 Task: Create a task  Improve the appâ€™s error messages and user feedback system , assign it to team member softage.10@softage.net in the project Vertex and update the status of the task to  Off Track , set the priority of the task to Medium.
Action: Mouse moved to (65, 410)
Screenshot: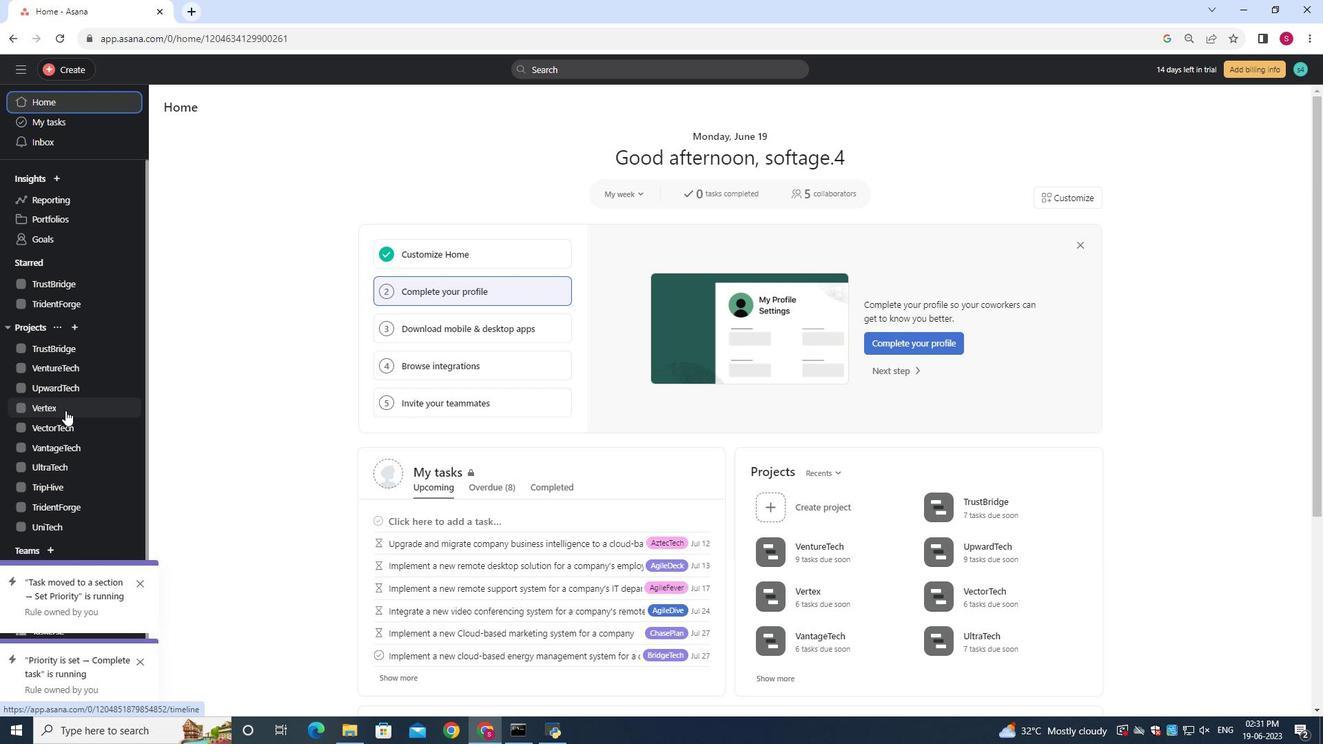 
Action: Mouse pressed left at (65, 410)
Screenshot: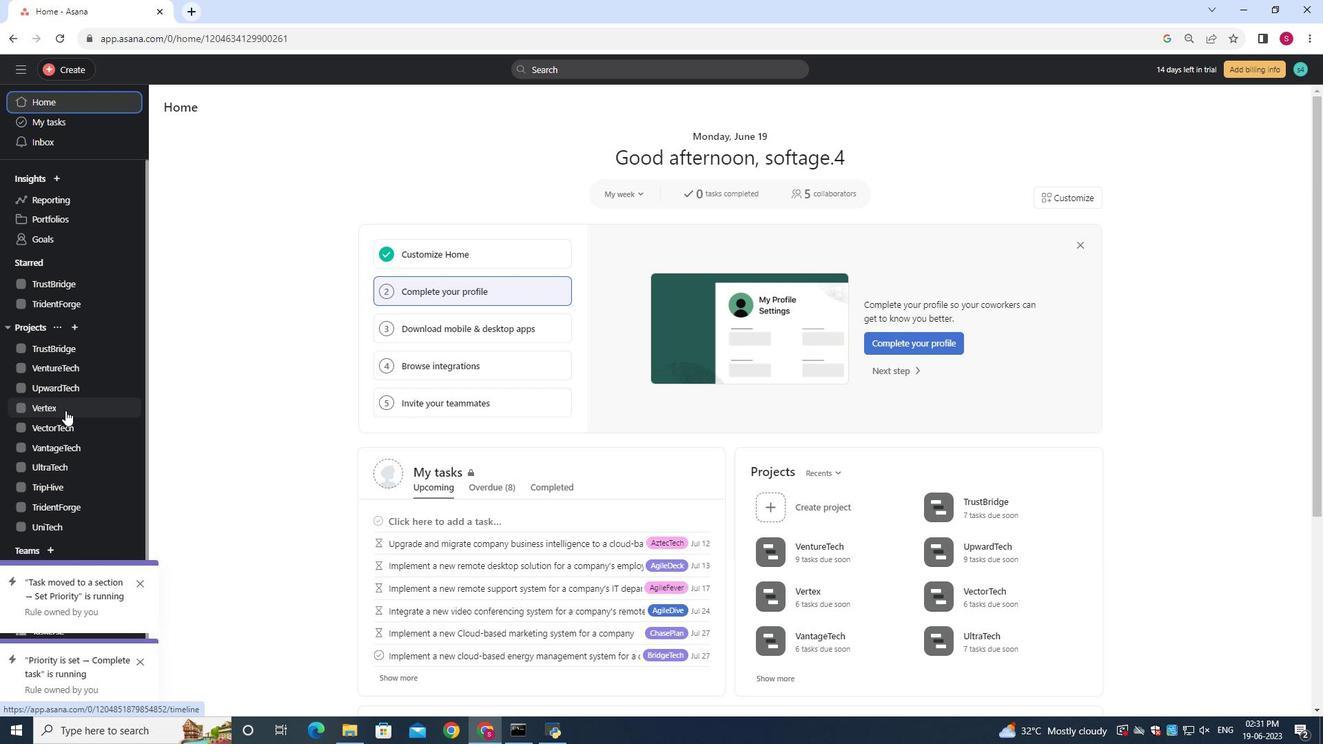 
Action: Mouse moved to (184, 161)
Screenshot: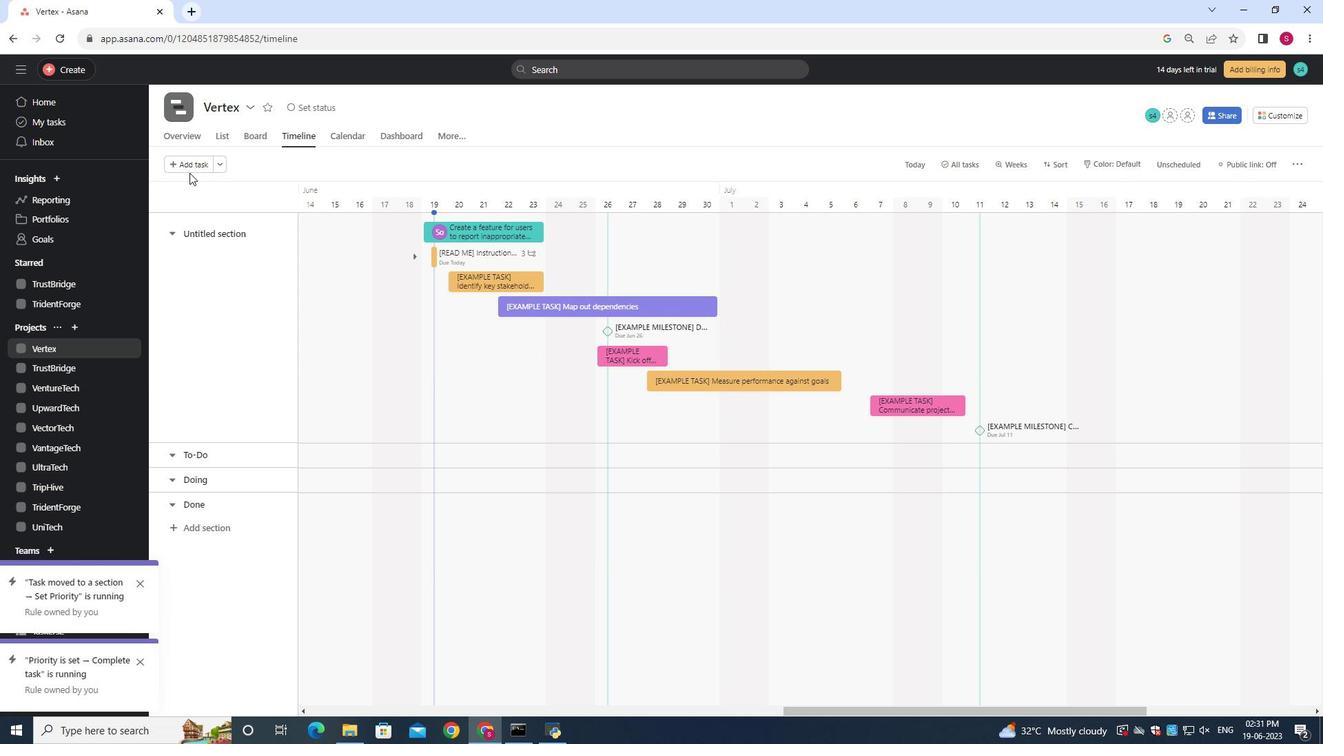 
Action: Mouse pressed left at (184, 161)
Screenshot: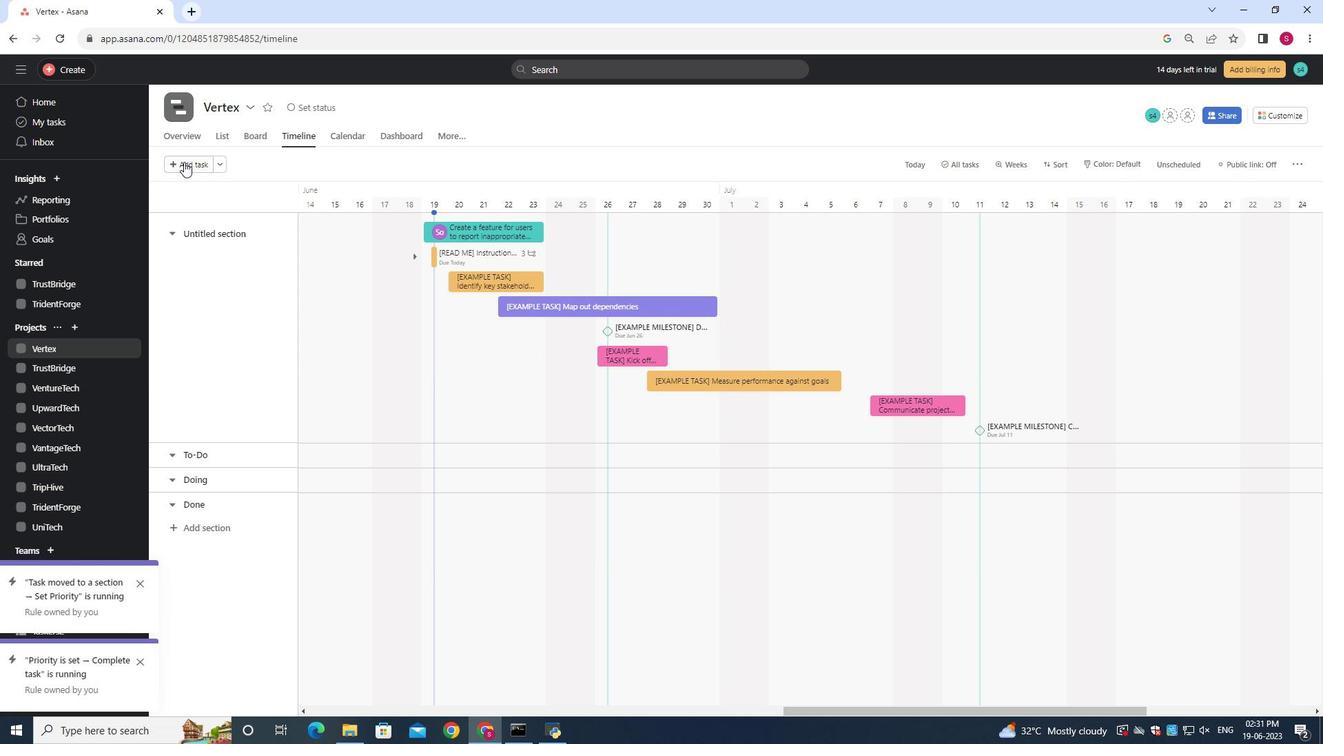 
Action: Mouse moved to (184, 162)
Screenshot: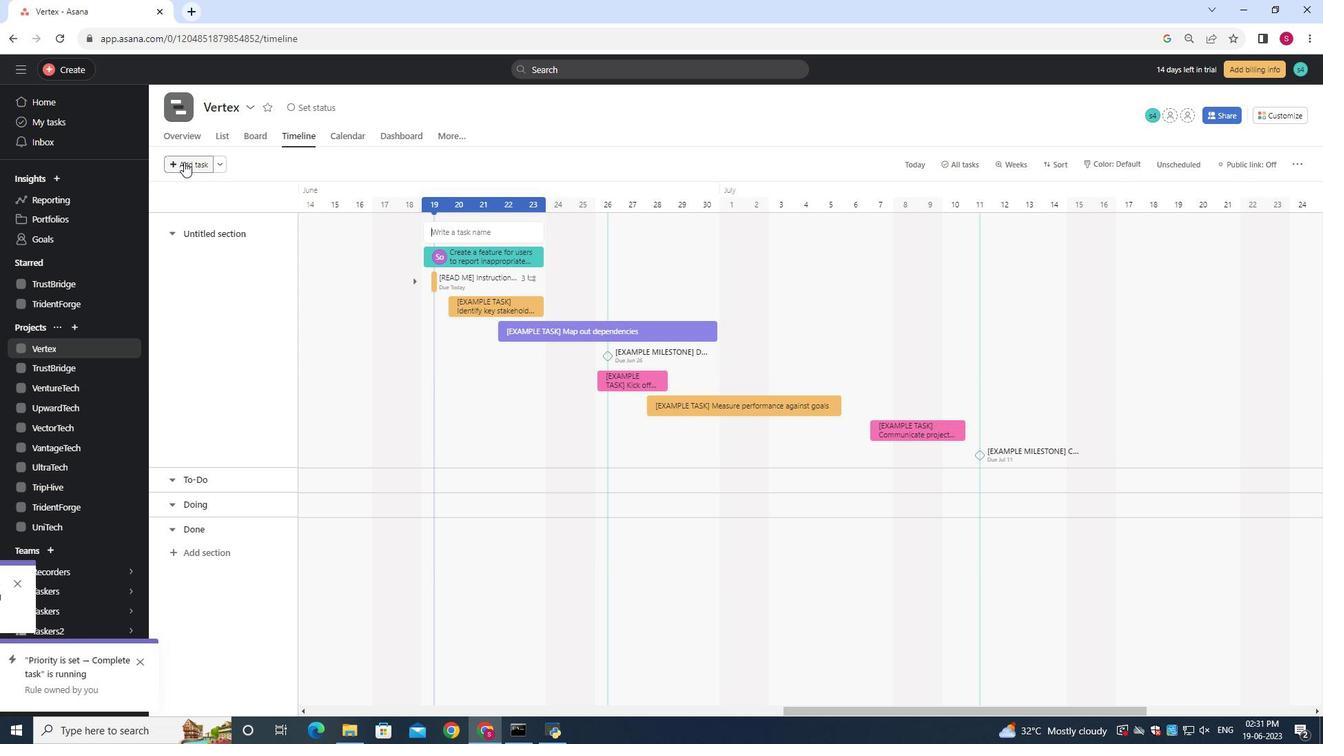 
Action: Key pressed <Key.shift>Improve<Key.space>the<Key.space>app's<Key.space>error<Key.space>messages<Key.space>and<Key.space>user<Key.space>feedback<Key.space>system
Screenshot: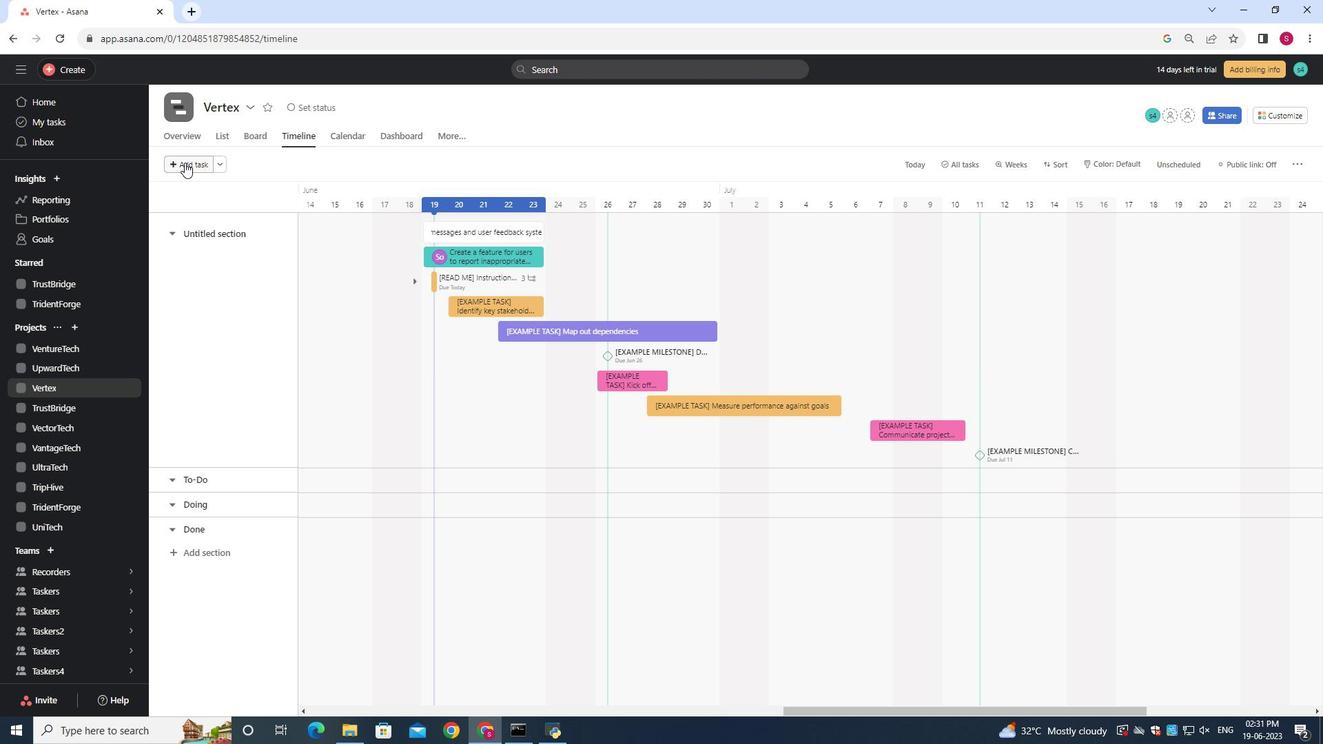 
Action: Mouse moved to (512, 229)
Screenshot: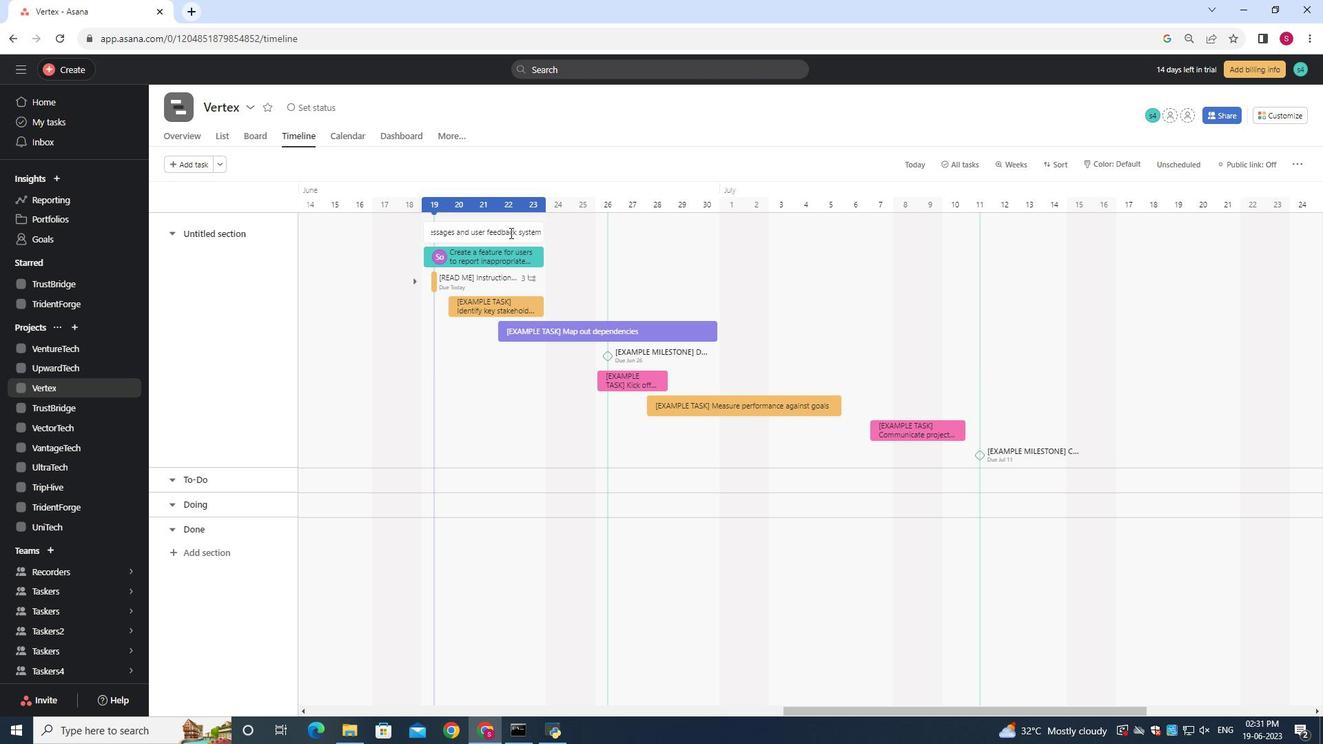 
Action: Mouse pressed left at (512, 229)
Screenshot: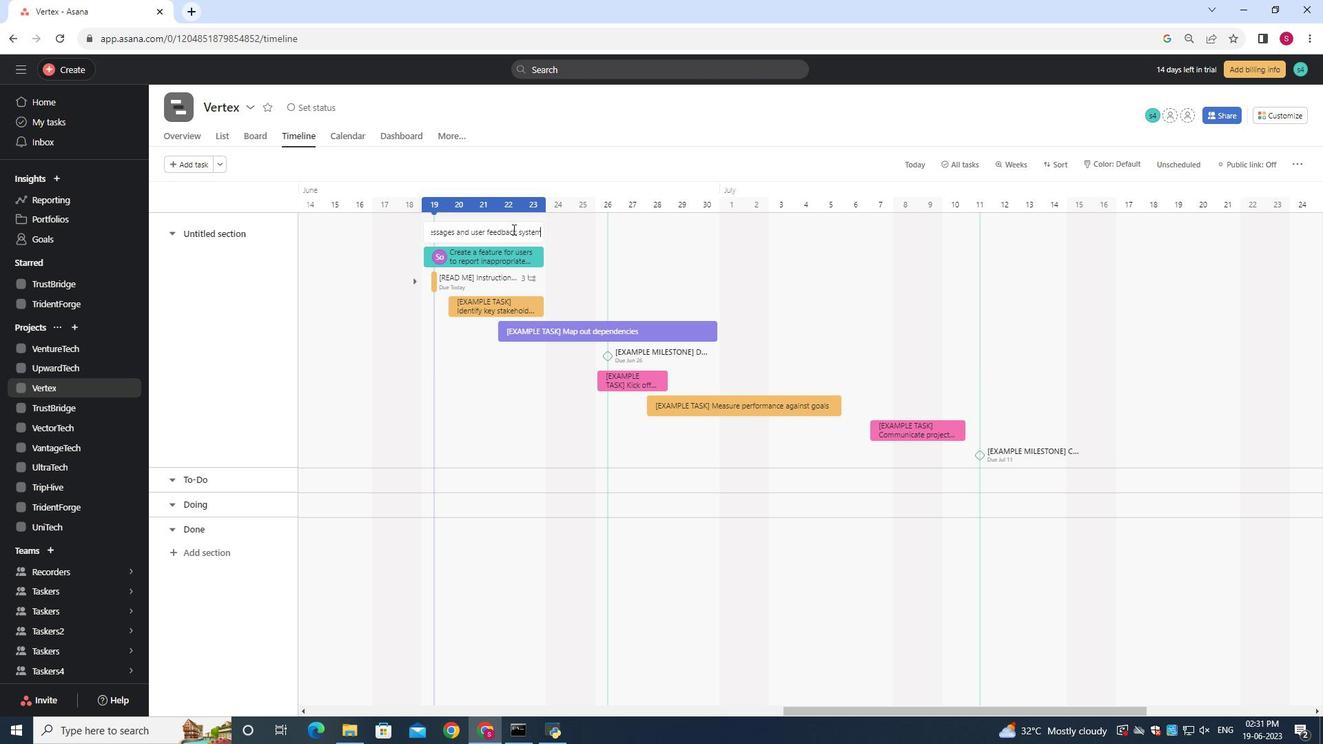 
Action: Mouse moved to (1049, 254)
Screenshot: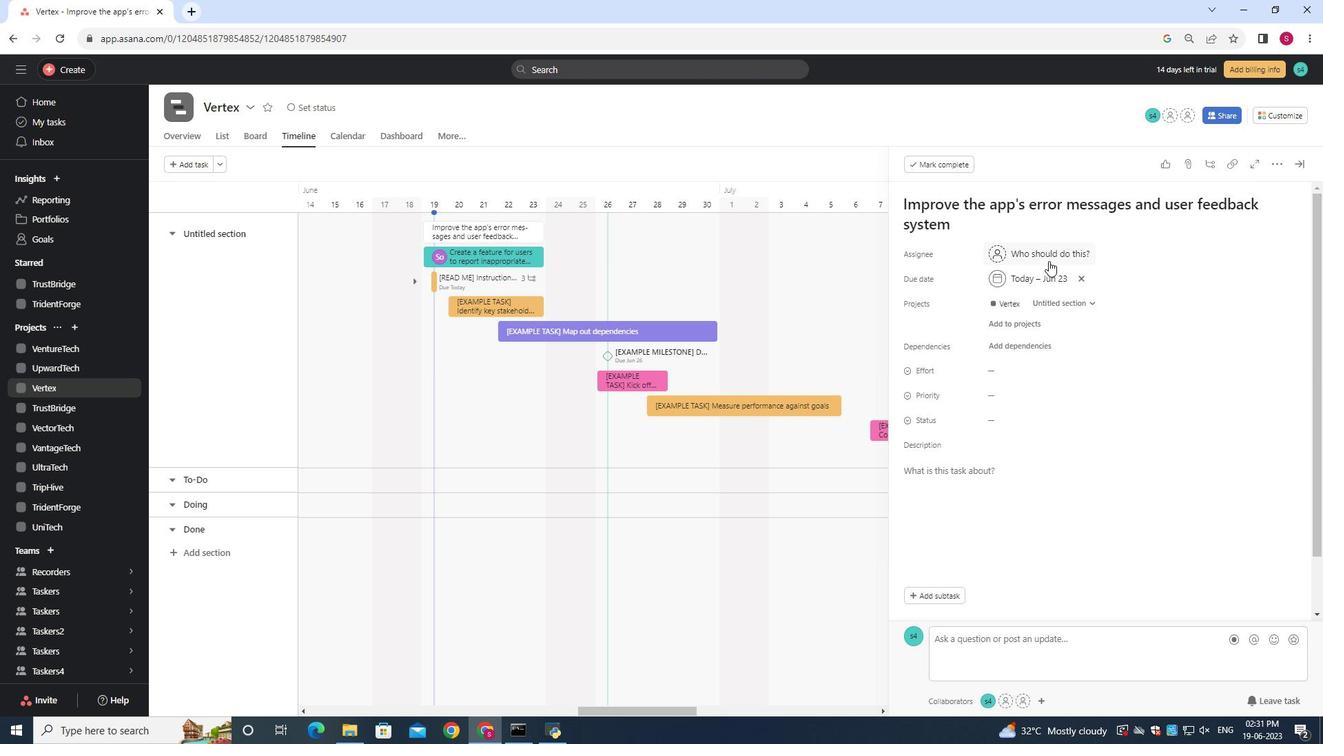 
Action: Mouse pressed left at (1049, 254)
Screenshot: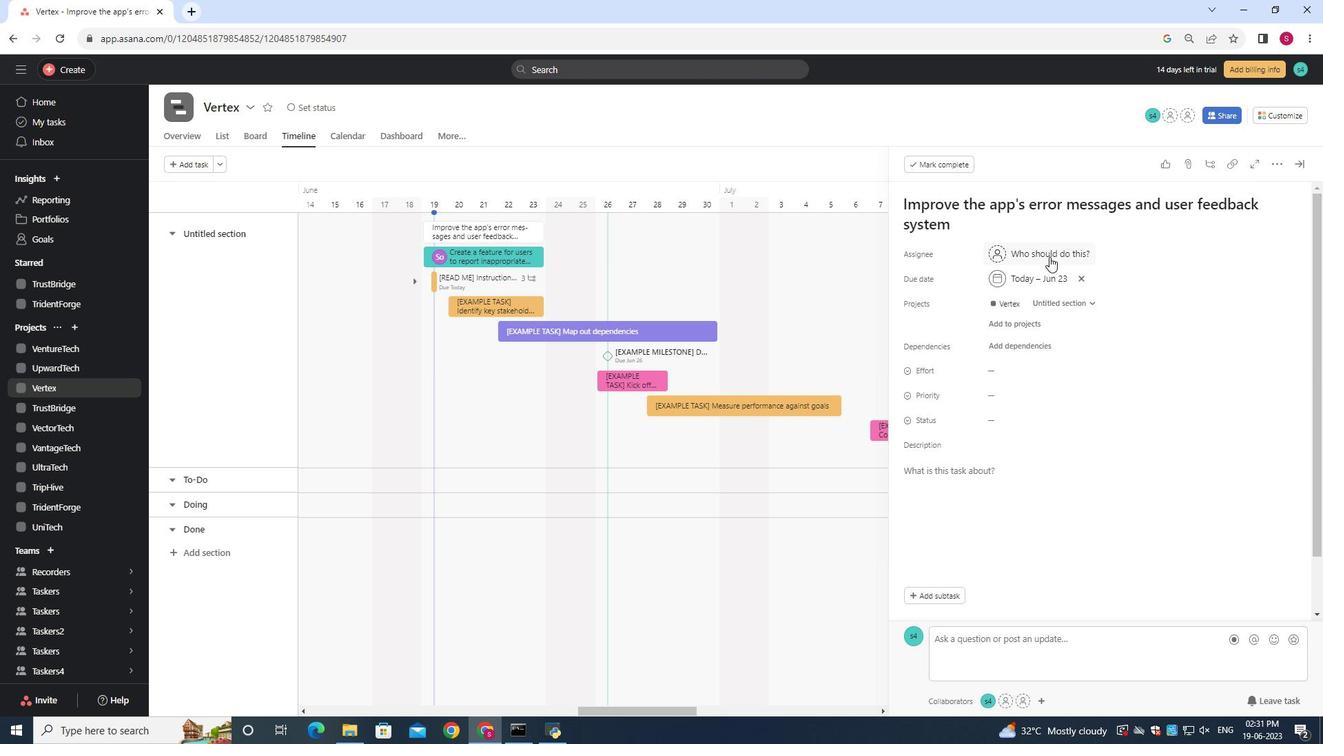 
Action: Mouse moved to (1049, 254)
Screenshot: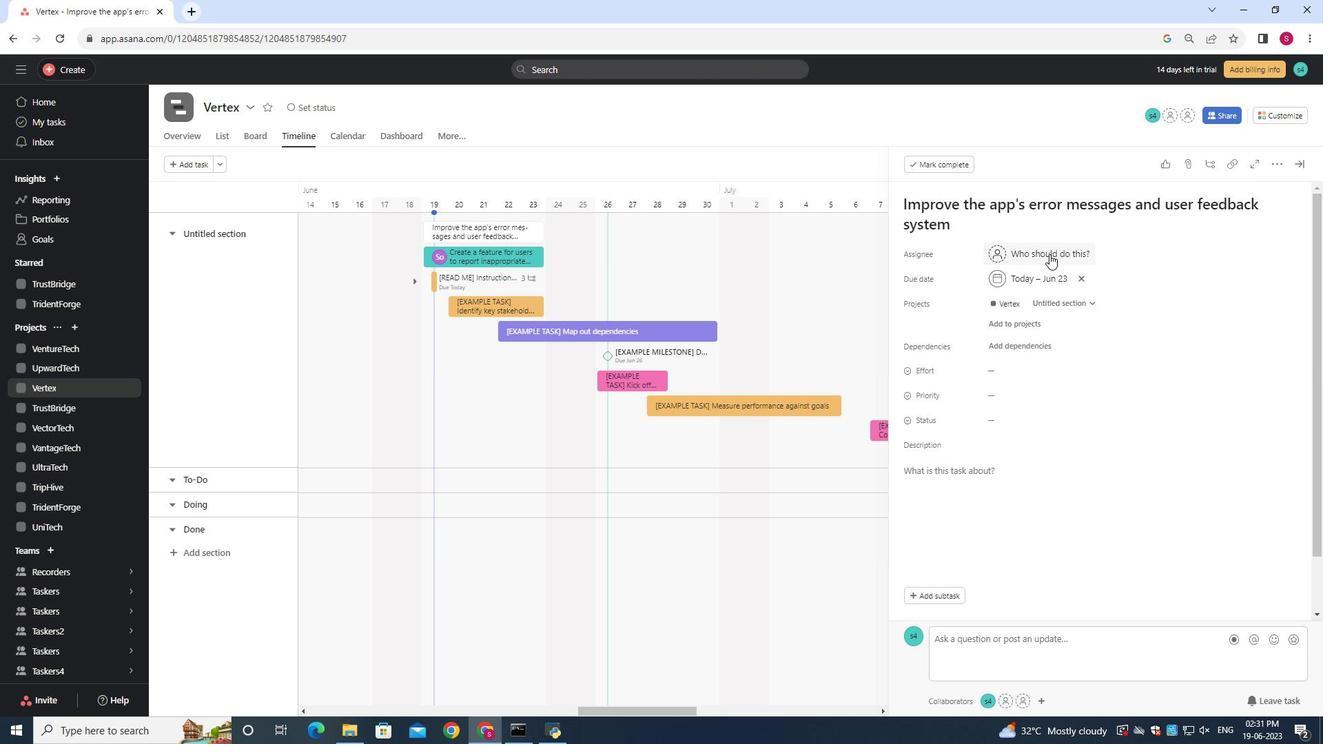 
Action: Key pressed softage.10<Key.shift>@softage.net
Screenshot: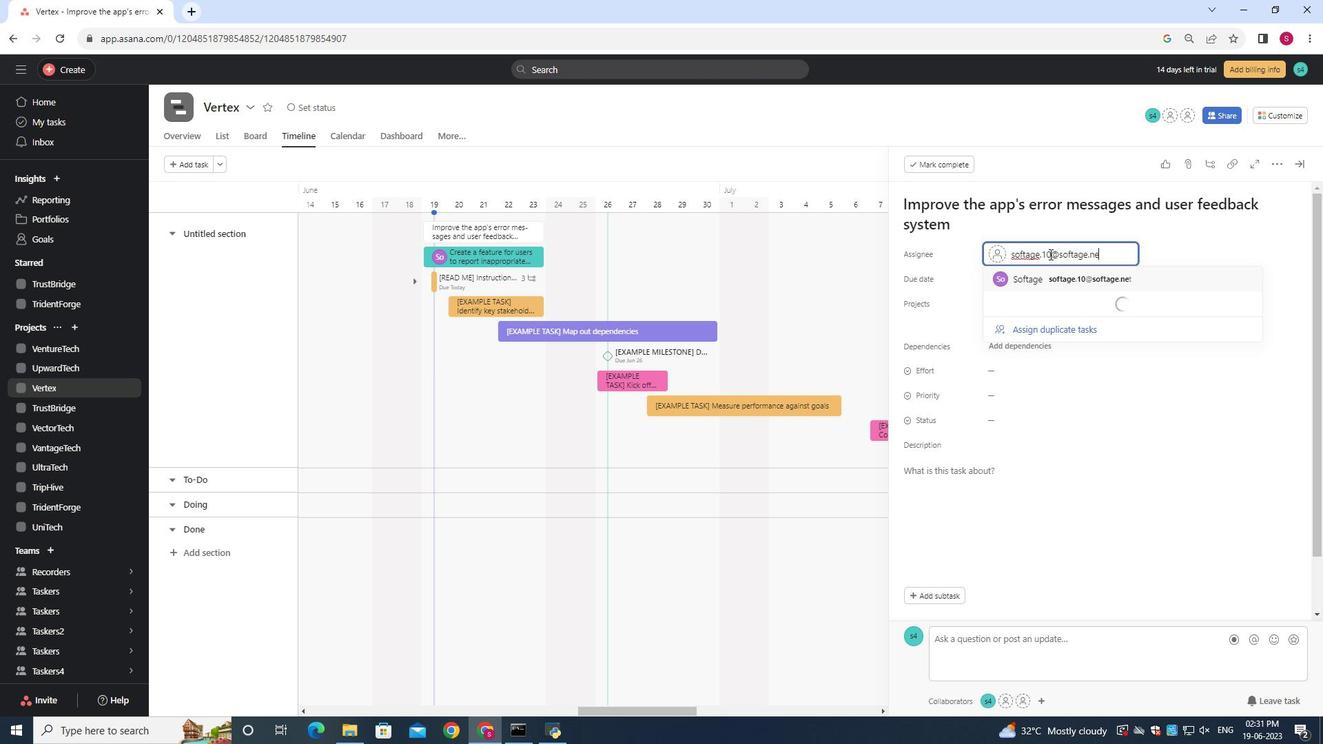 
Action: Mouse moved to (1068, 274)
Screenshot: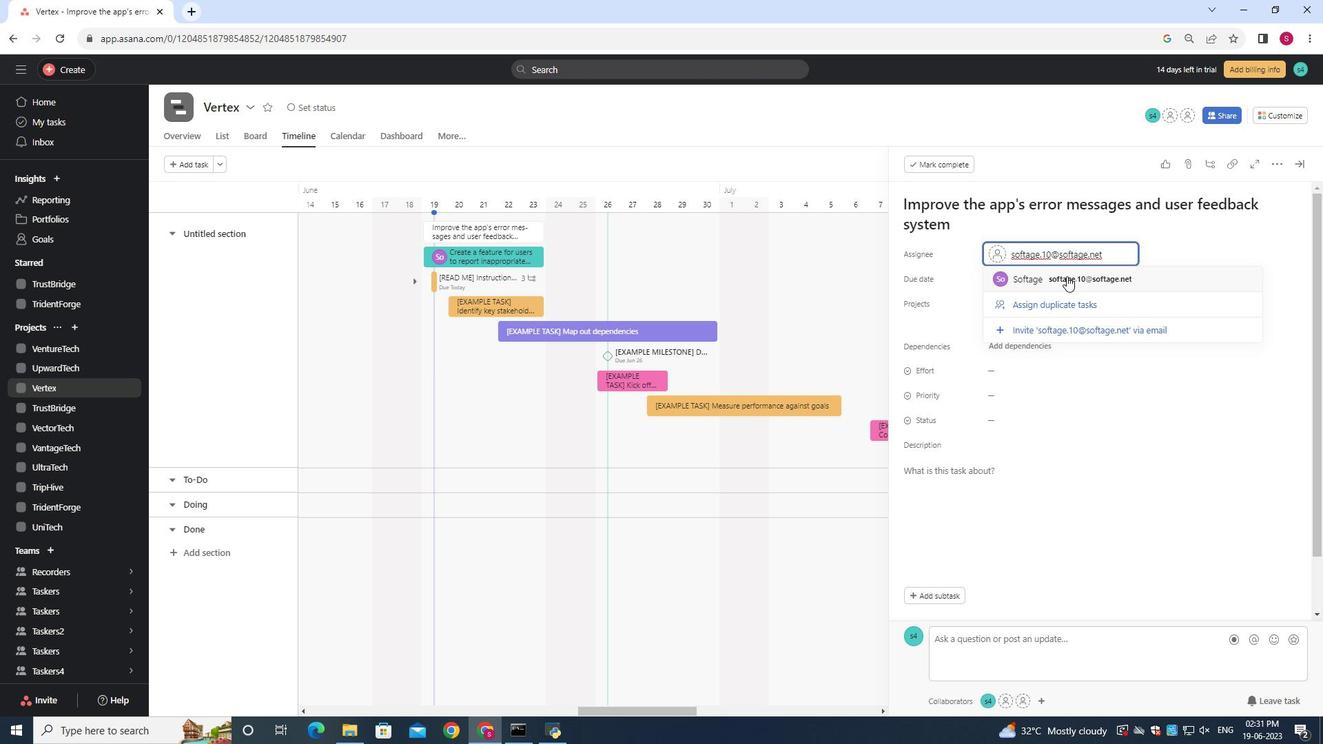 
Action: Mouse pressed left at (1068, 274)
Screenshot: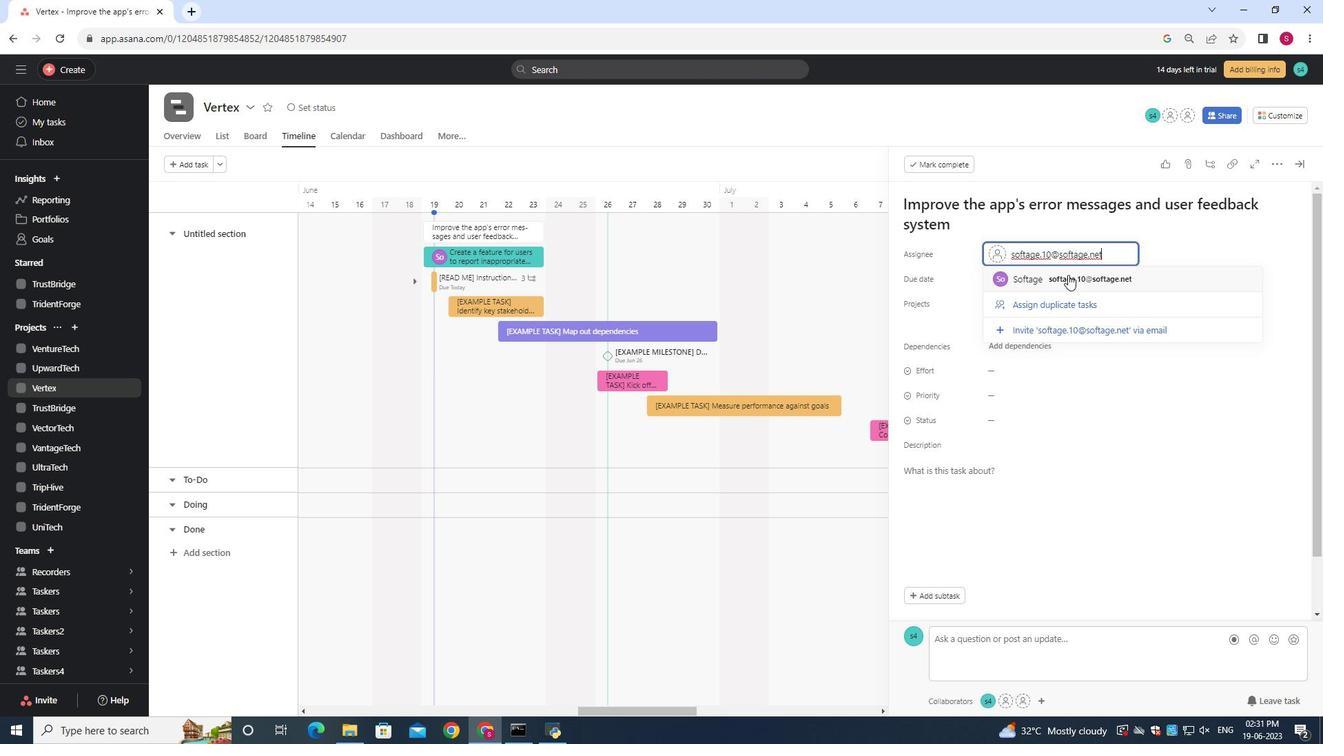 
Action: Mouse moved to (1018, 427)
Screenshot: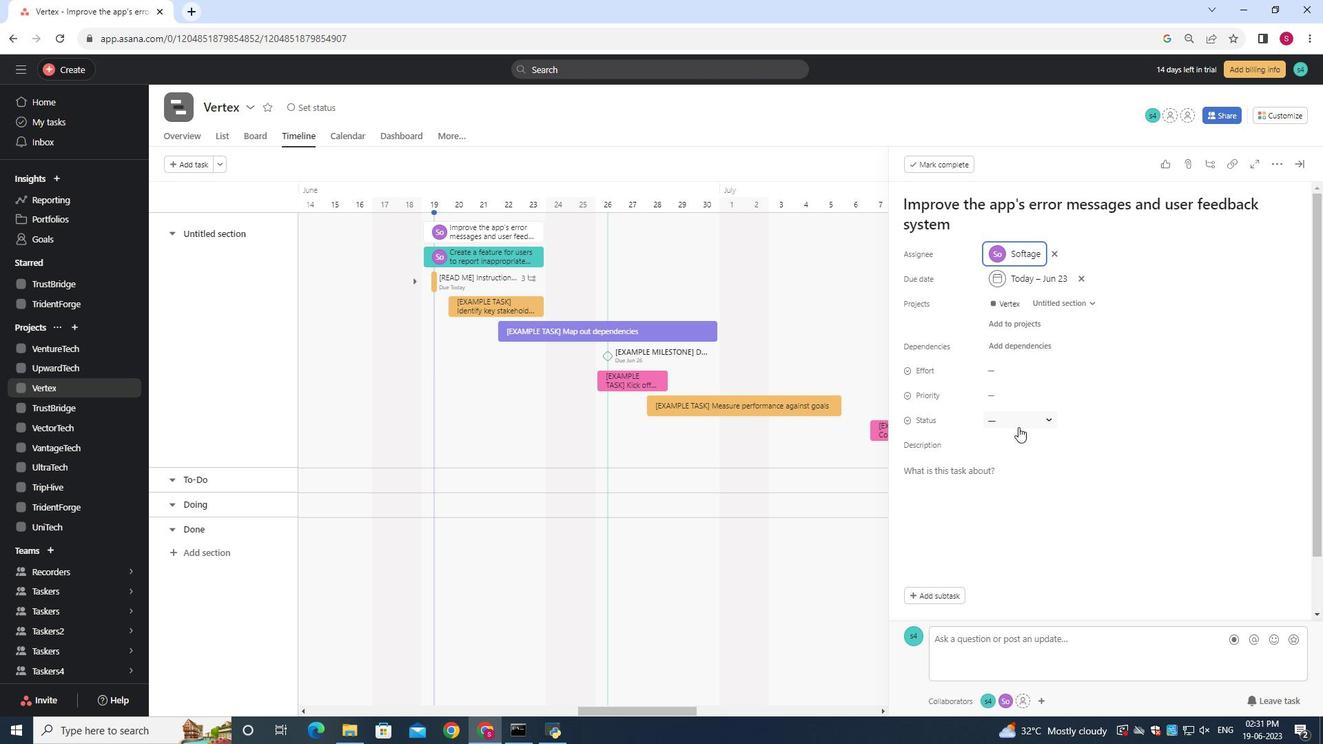 
Action: Mouse pressed left at (1018, 427)
Screenshot: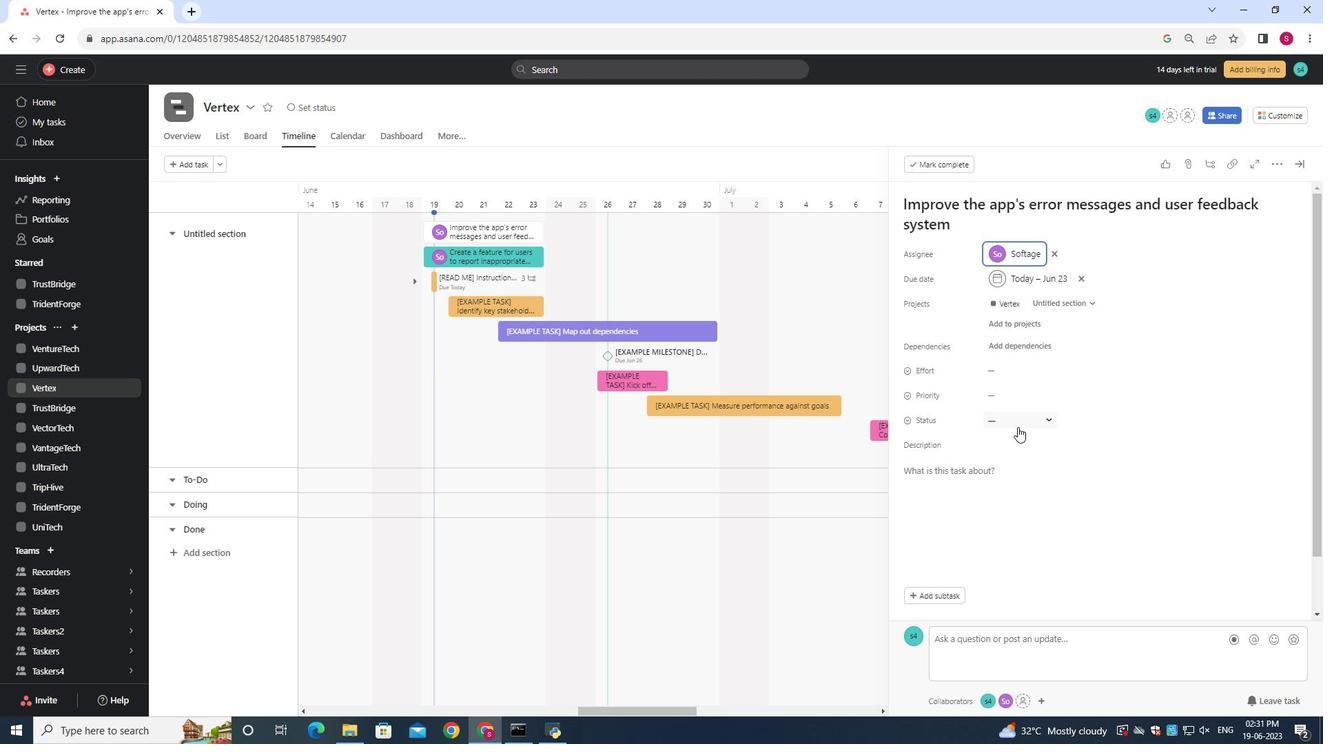 
Action: Mouse moved to (1037, 510)
Screenshot: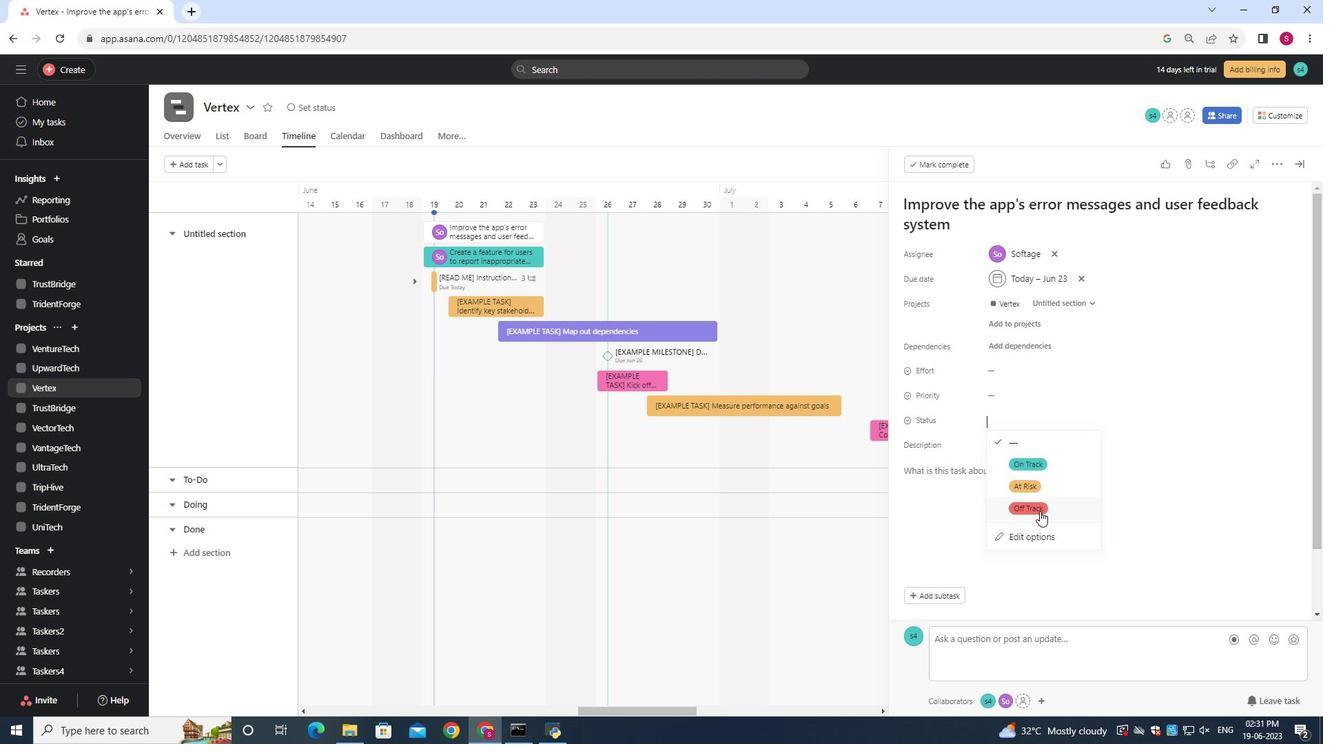 
Action: Mouse pressed left at (1037, 510)
Screenshot: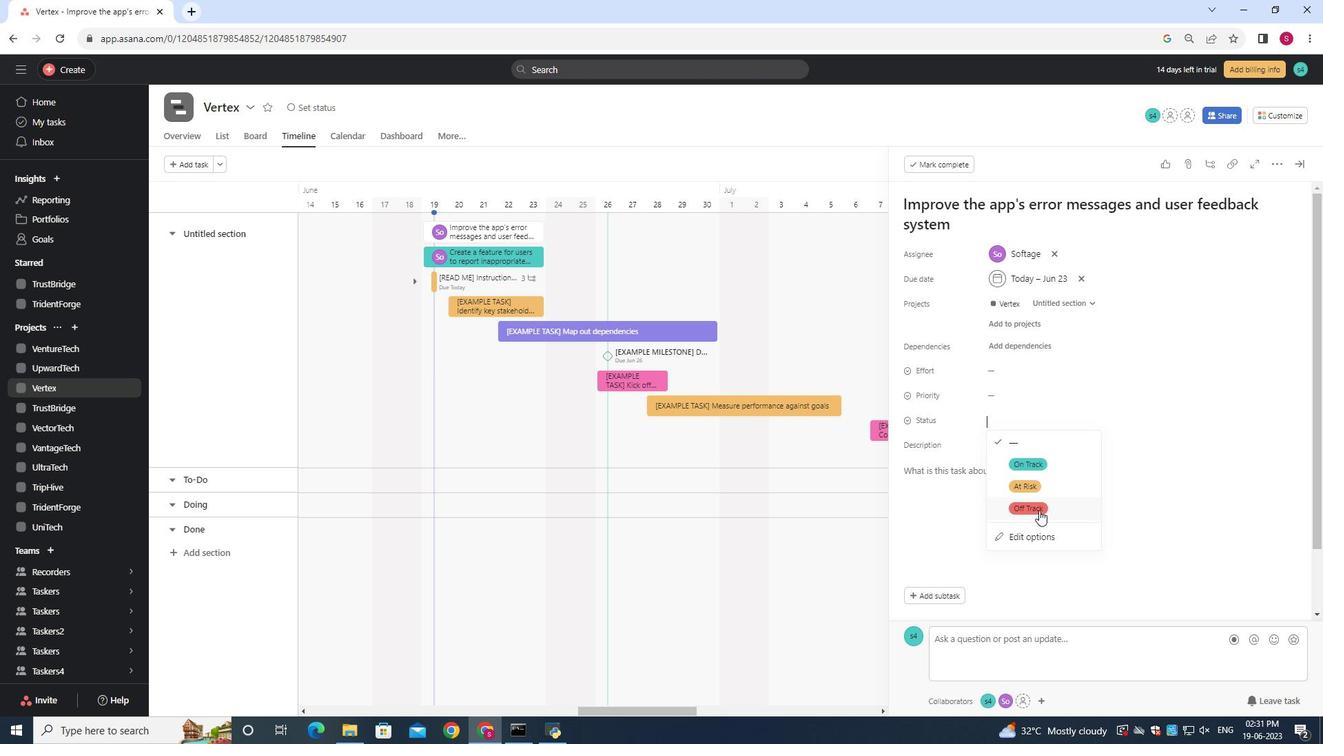 
Action: Mouse moved to (990, 402)
Screenshot: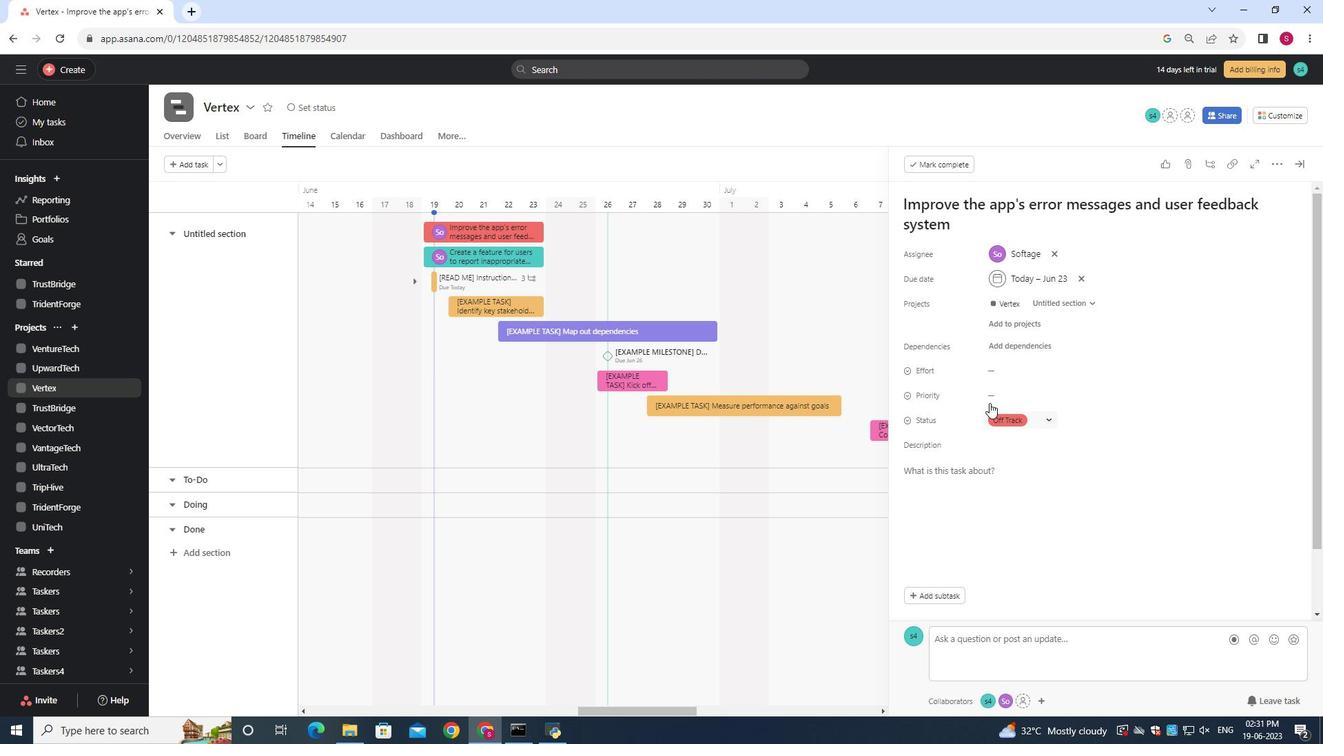 
Action: Mouse pressed left at (990, 402)
Screenshot: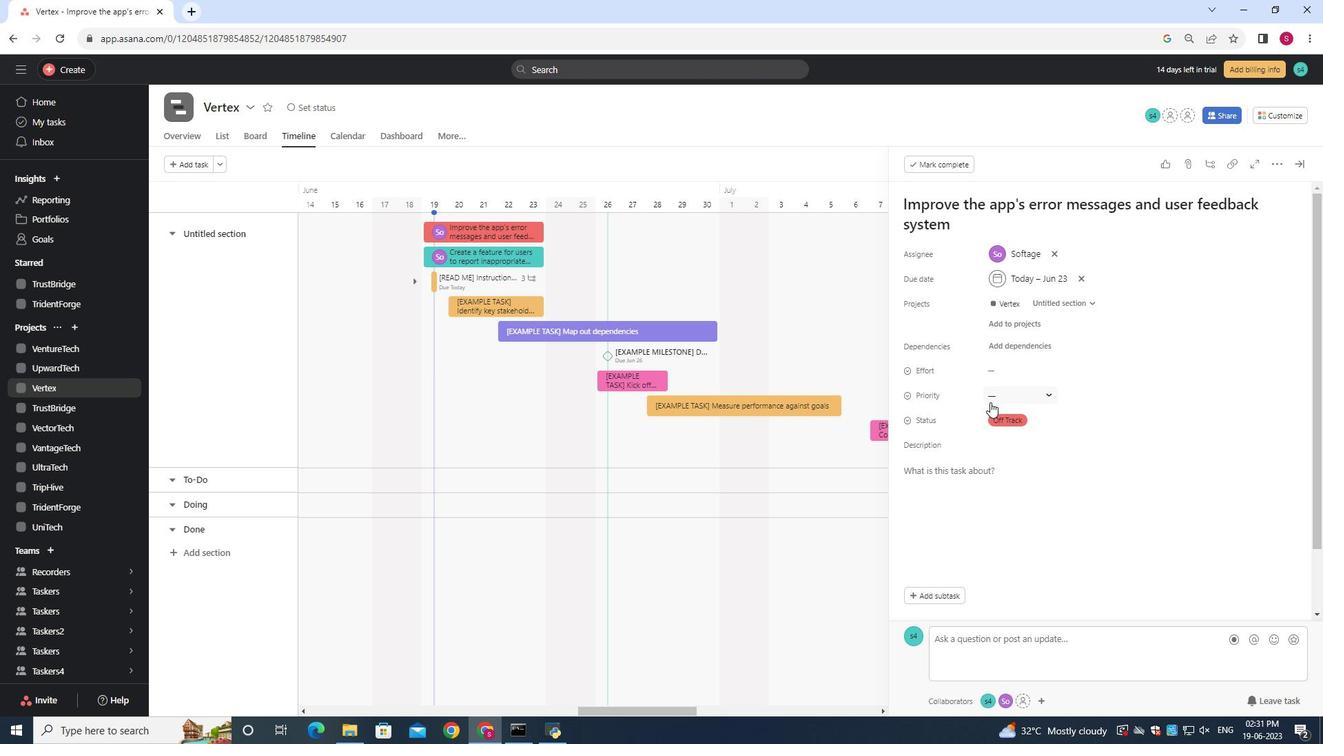 
Action: Mouse moved to (1029, 461)
Screenshot: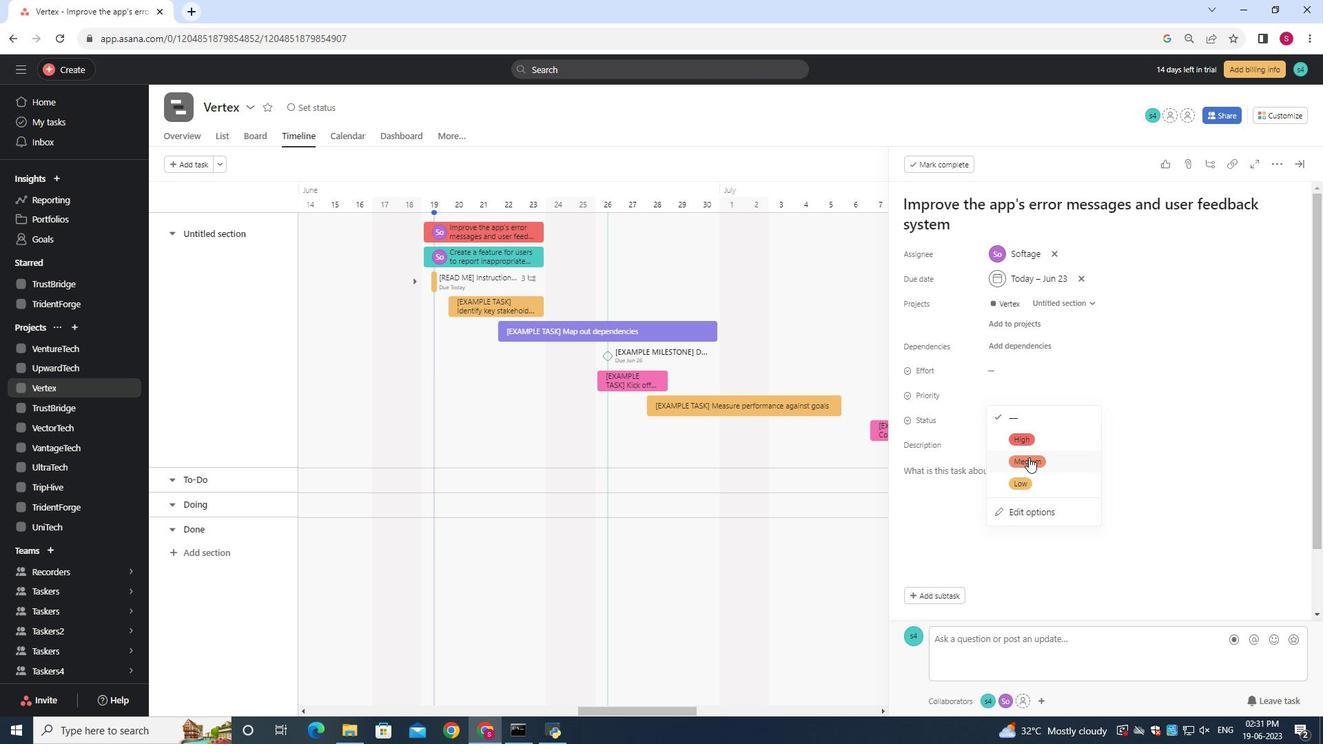 
Action: Mouse pressed left at (1029, 461)
Screenshot: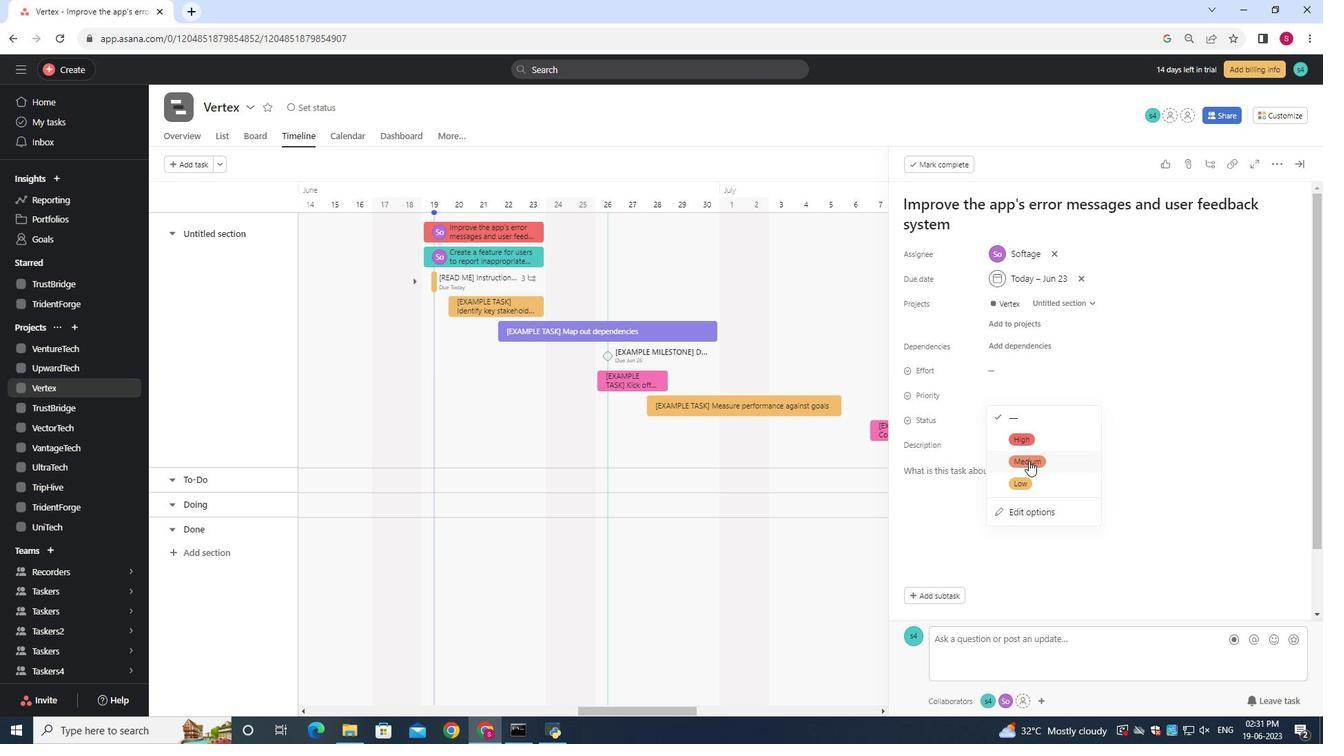 
Action: Mouse moved to (1045, 401)
Screenshot: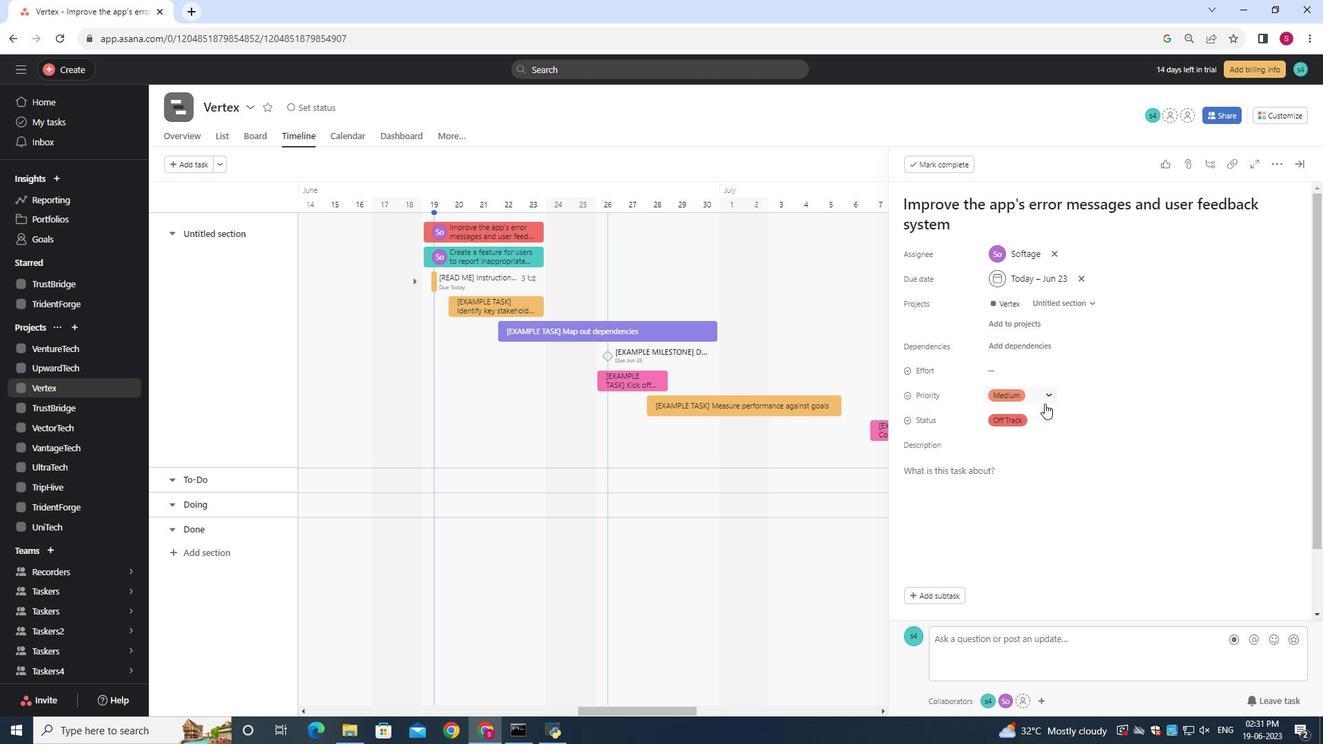 
